 Task: Use Computer Data 02 Effect in this video Movie B.mp4
Action: Mouse pressed left at (243, 123)
Screenshot: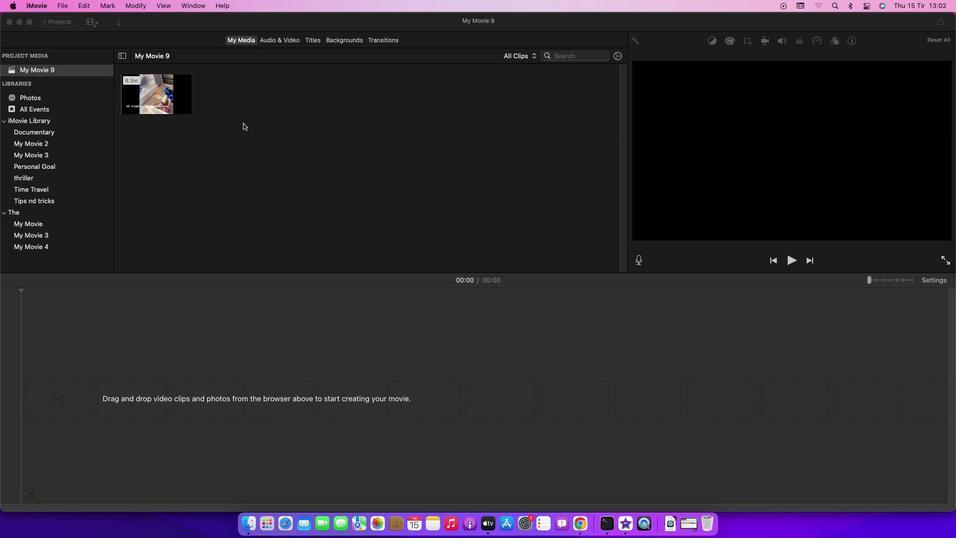 
Action: Mouse moved to (153, 100)
Screenshot: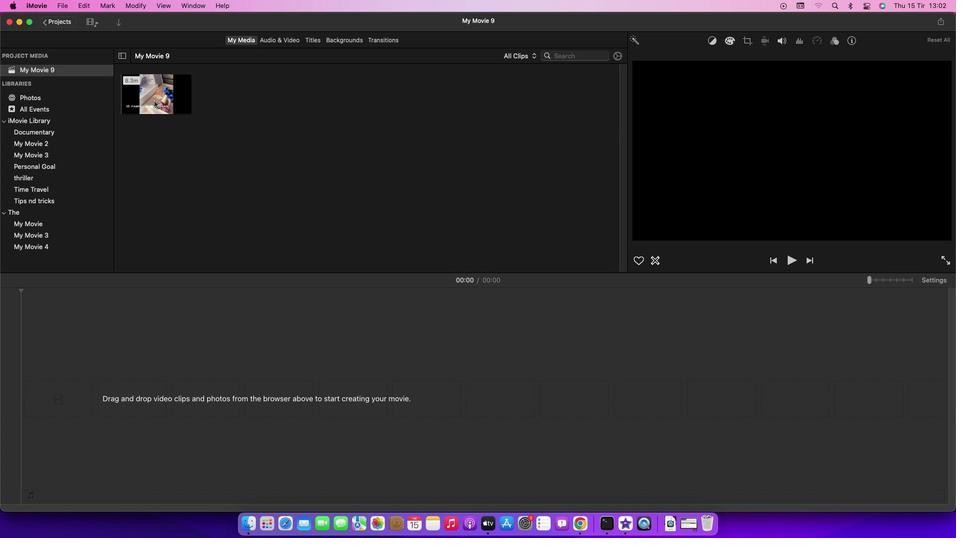 
Action: Mouse pressed left at (153, 100)
Screenshot: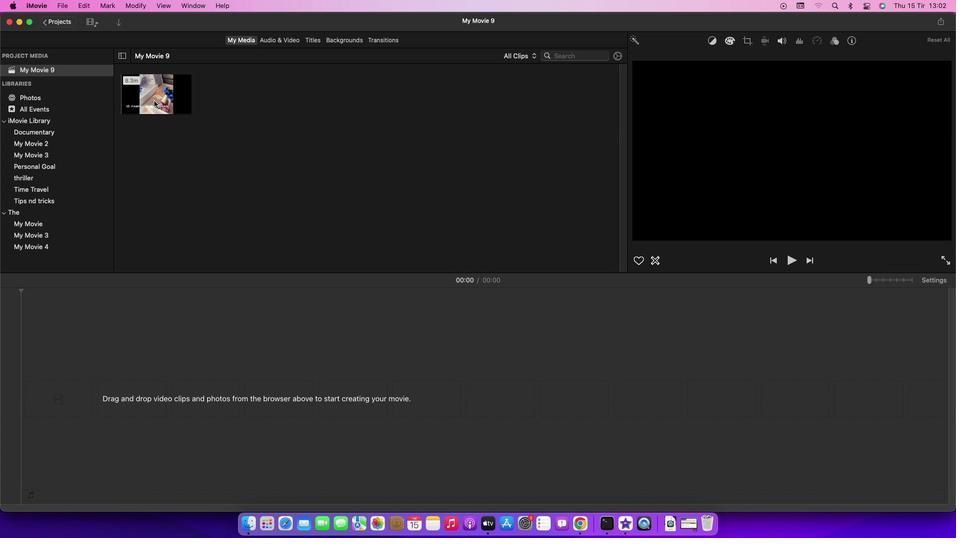 
Action: Mouse moved to (159, 87)
Screenshot: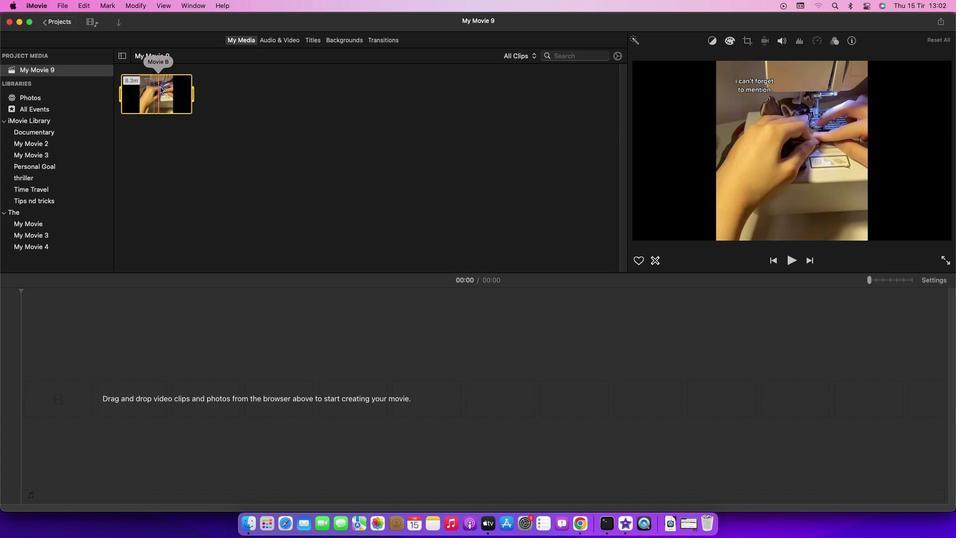 
Action: Mouse pressed left at (159, 87)
Screenshot: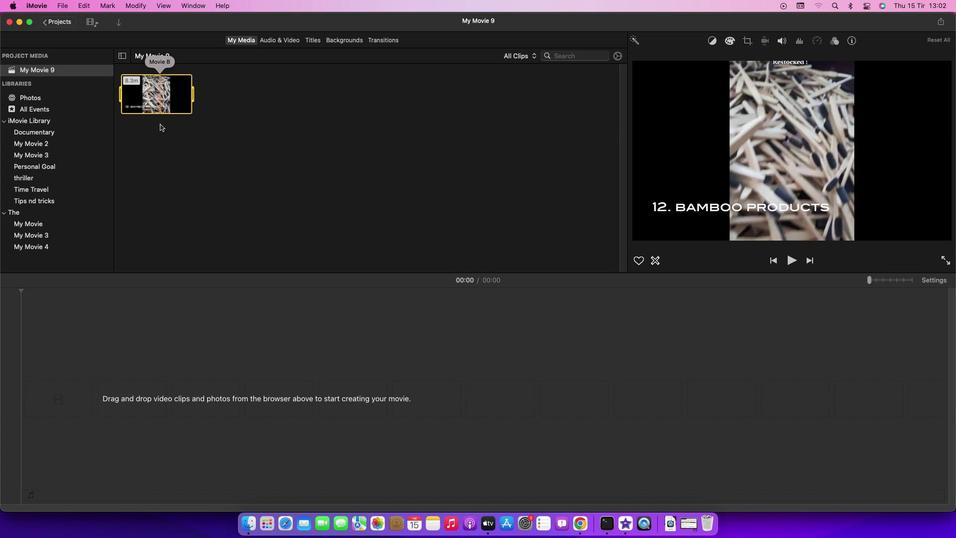 
Action: Mouse moved to (273, 40)
Screenshot: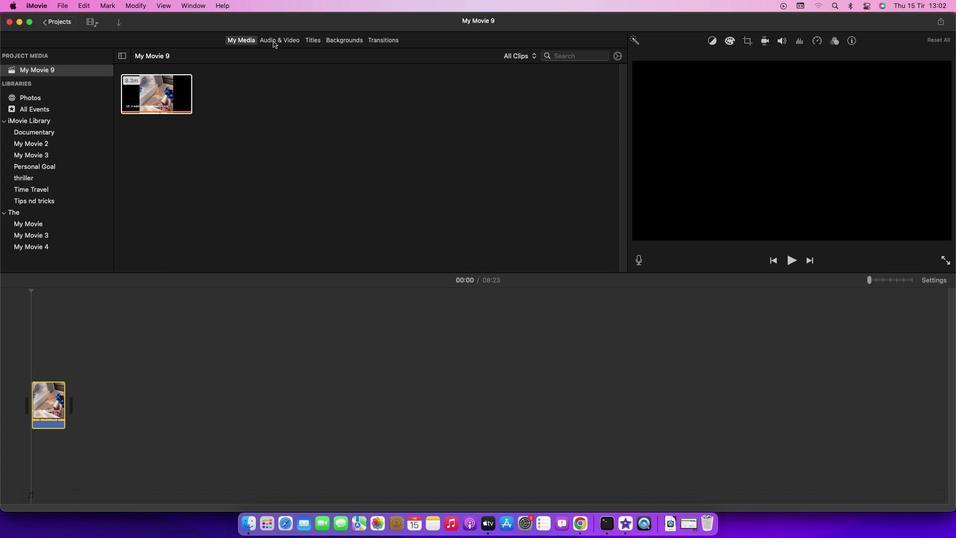 
Action: Mouse pressed left at (273, 40)
Screenshot: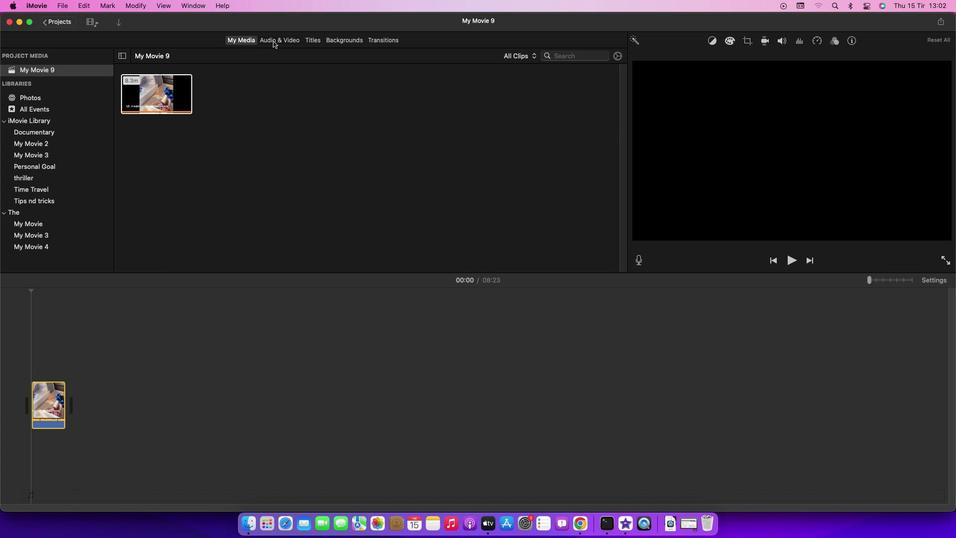 
Action: Mouse moved to (53, 95)
Screenshot: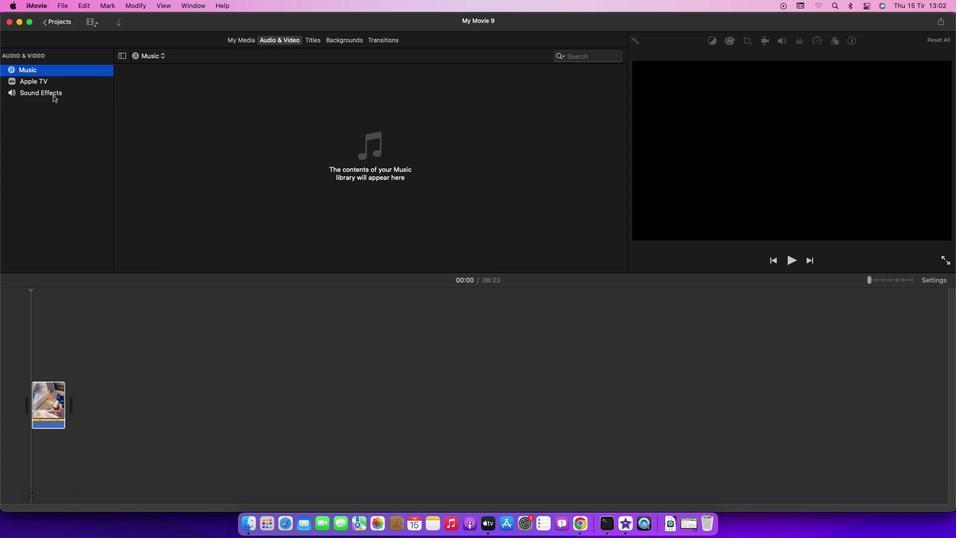 
Action: Mouse pressed left at (53, 95)
Screenshot: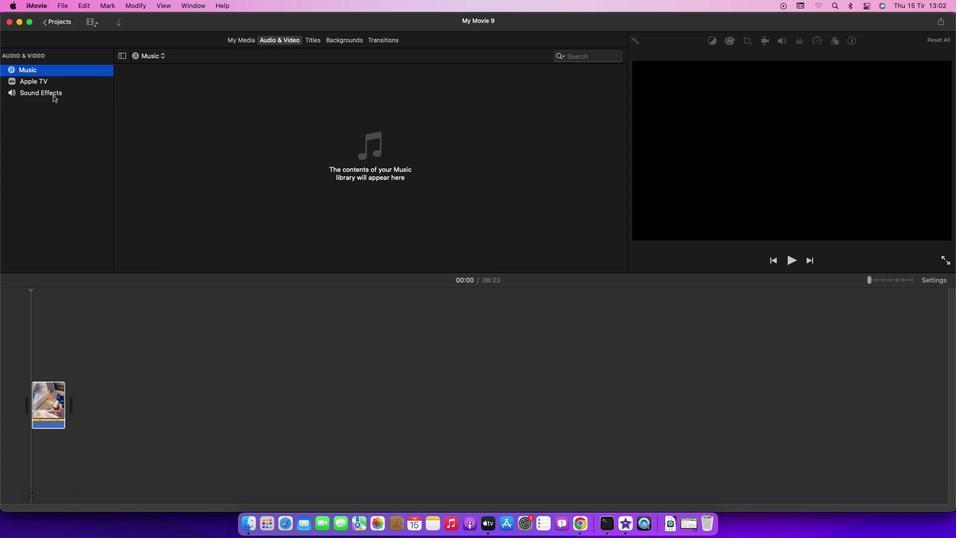 
Action: Mouse moved to (198, 207)
Screenshot: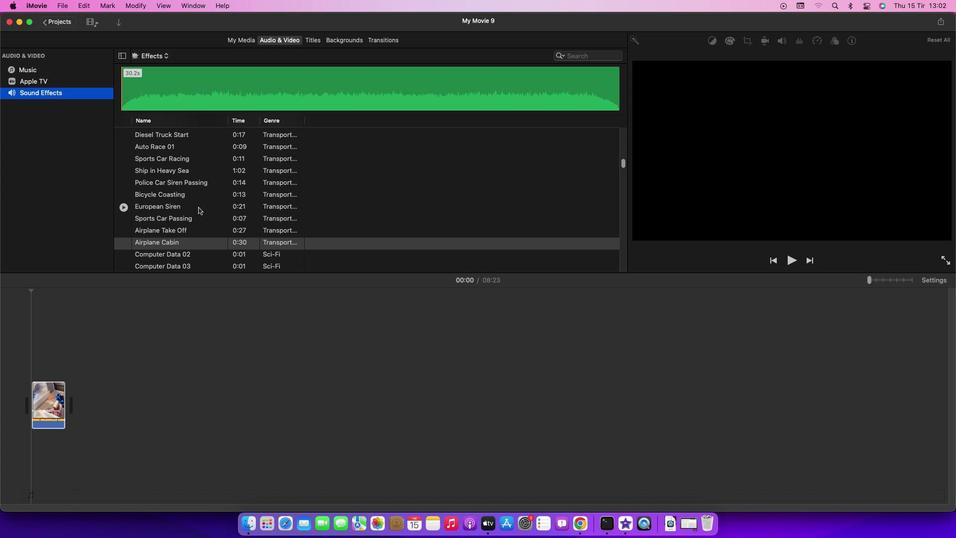 
Action: Mouse scrolled (198, 207) with delta (0, 0)
Screenshot: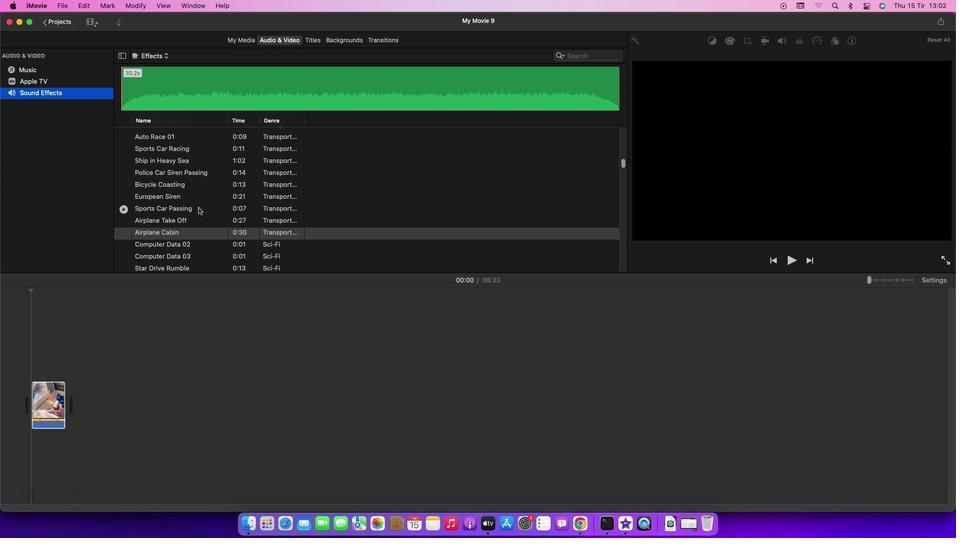 
Action: Mouse scrolled (198, 207) with delta (0, 0)
Screenshot: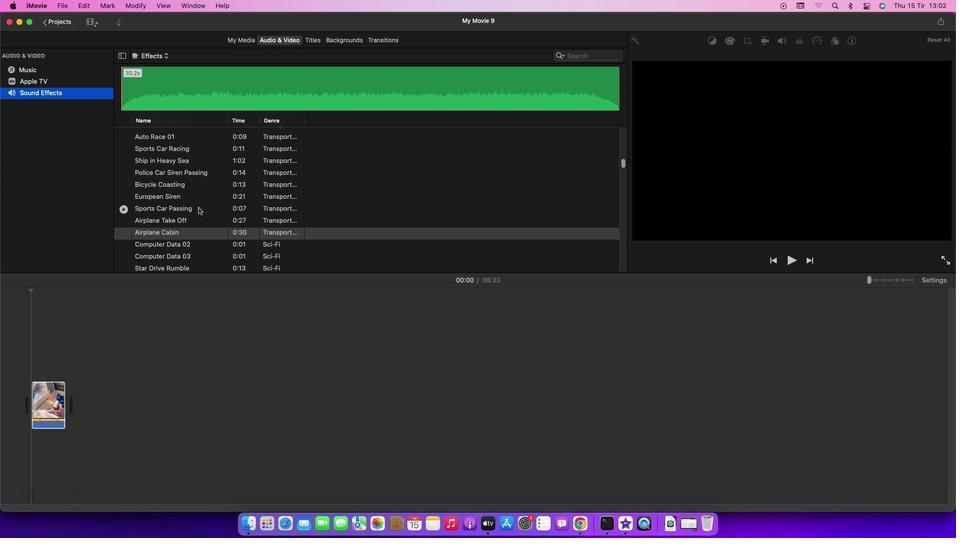 
Action: Mouse scrolled (198, 207) with delta (0, 0)
Screenshot: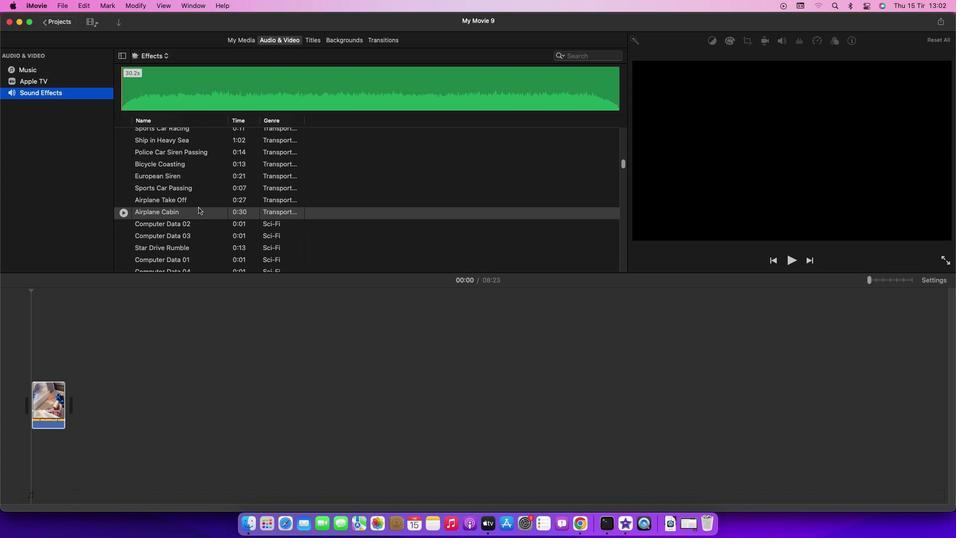 
Action: Mouse moved to (165, 227)
Screenshot: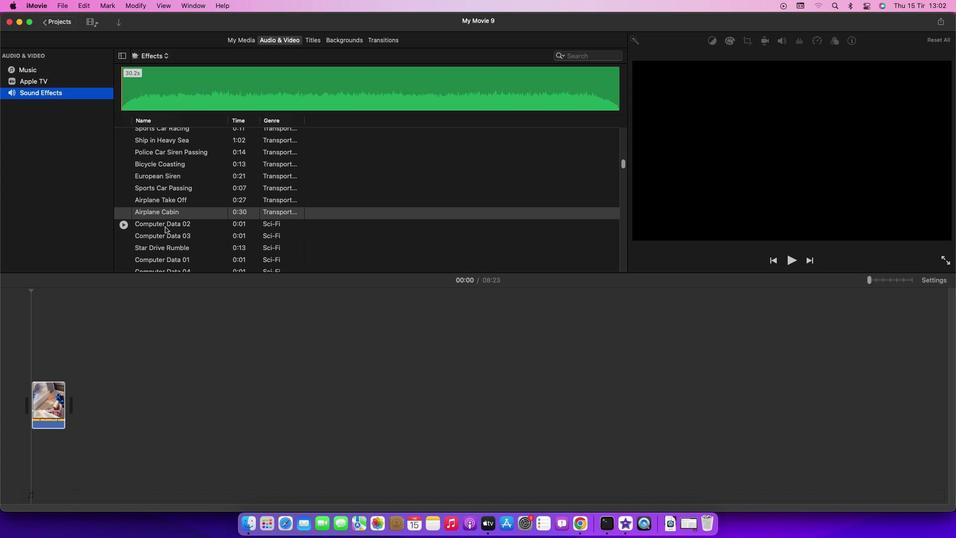 
Action: Mouse pressed left at (165, 227)
Screenshot: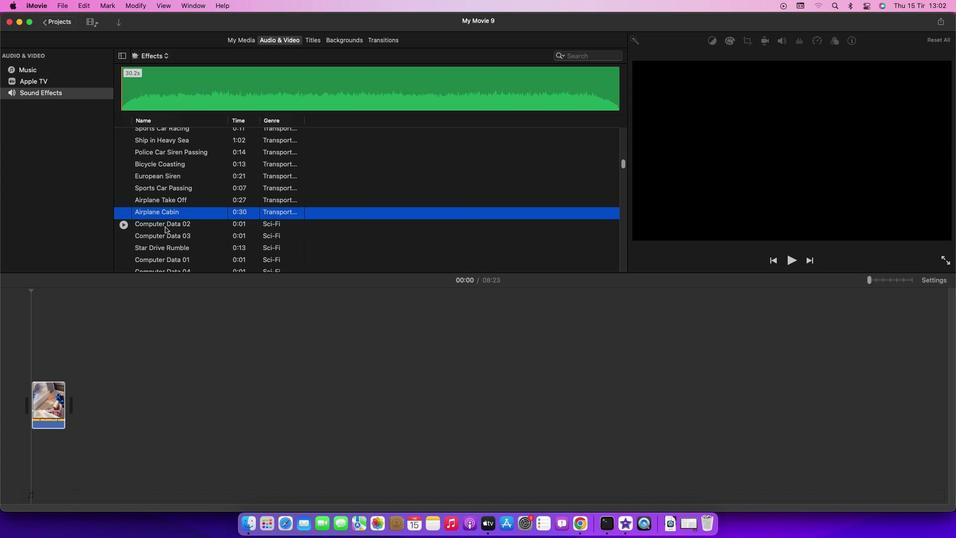 
Action: Mouse moved to (167, 225)
Screenshot: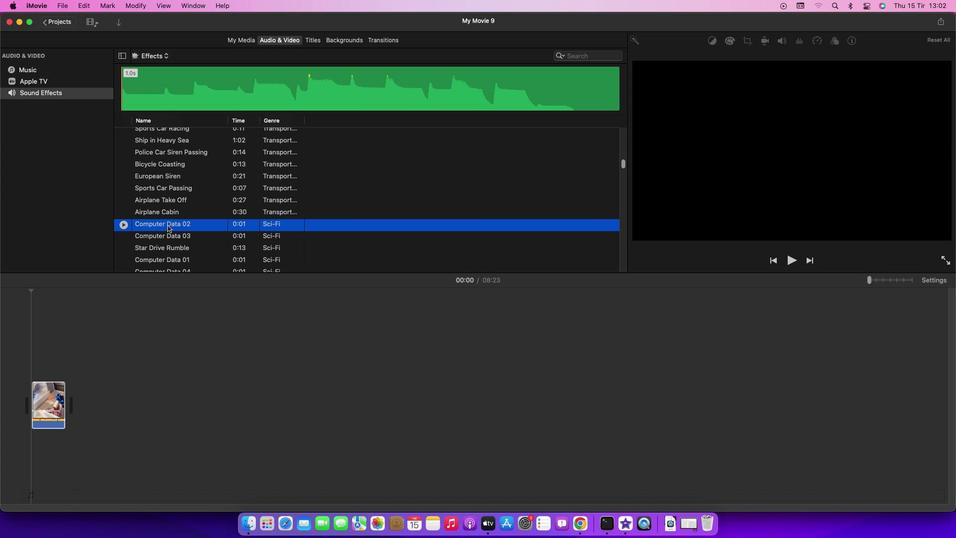 
Action: Mouse pressed left at (167, 225)
Screenshot: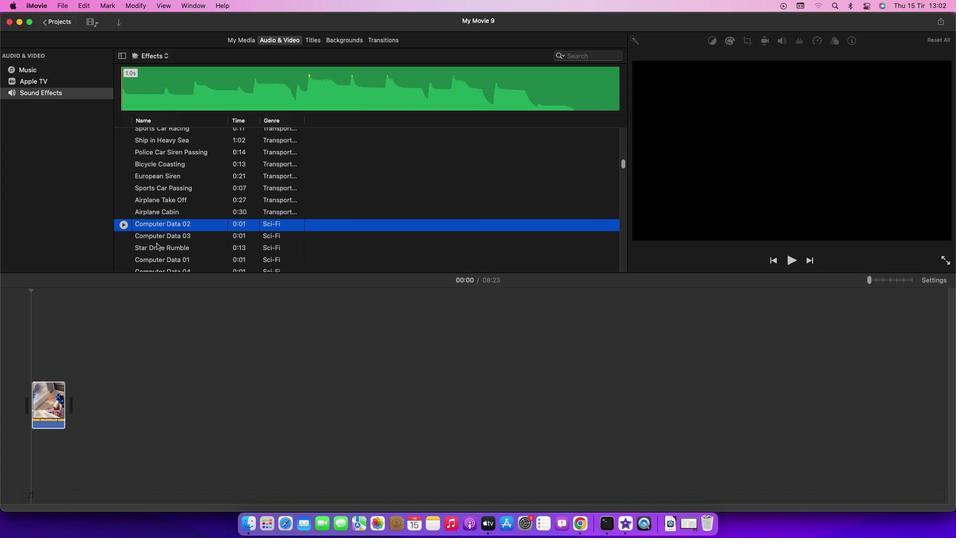 
Action: Mouse moved to (303, 418)
Screenshot: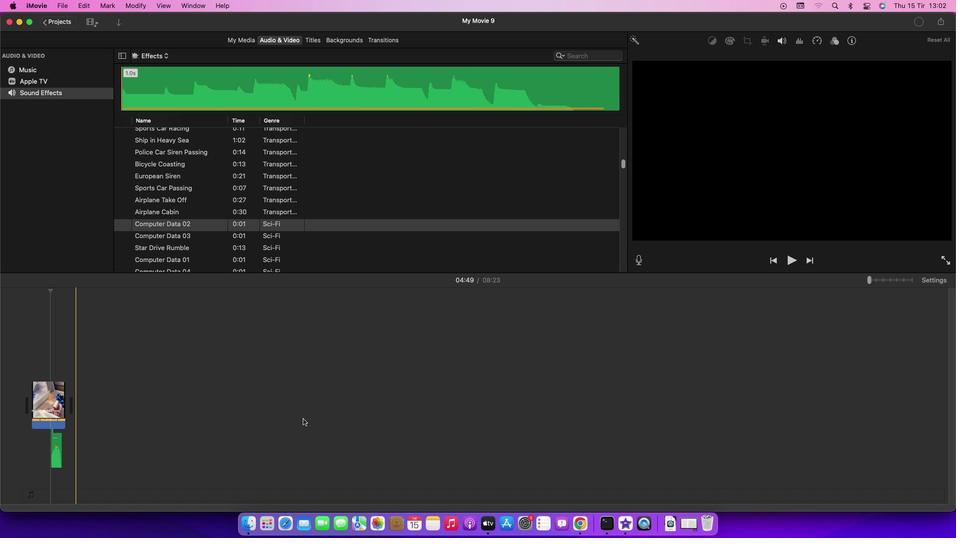 
